 Task: Look for products with Eral Grey flavor.
Action: Mouse pressed left at (22, 91)
Screenshot: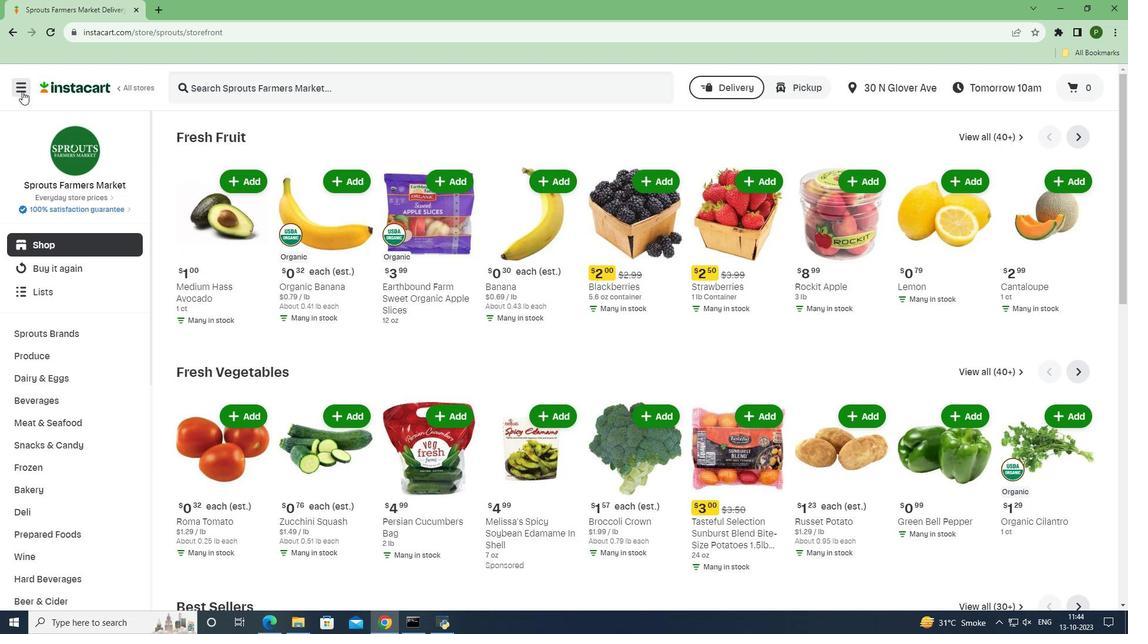 
Action: Mouse moved to (58, 315)
Screenshot: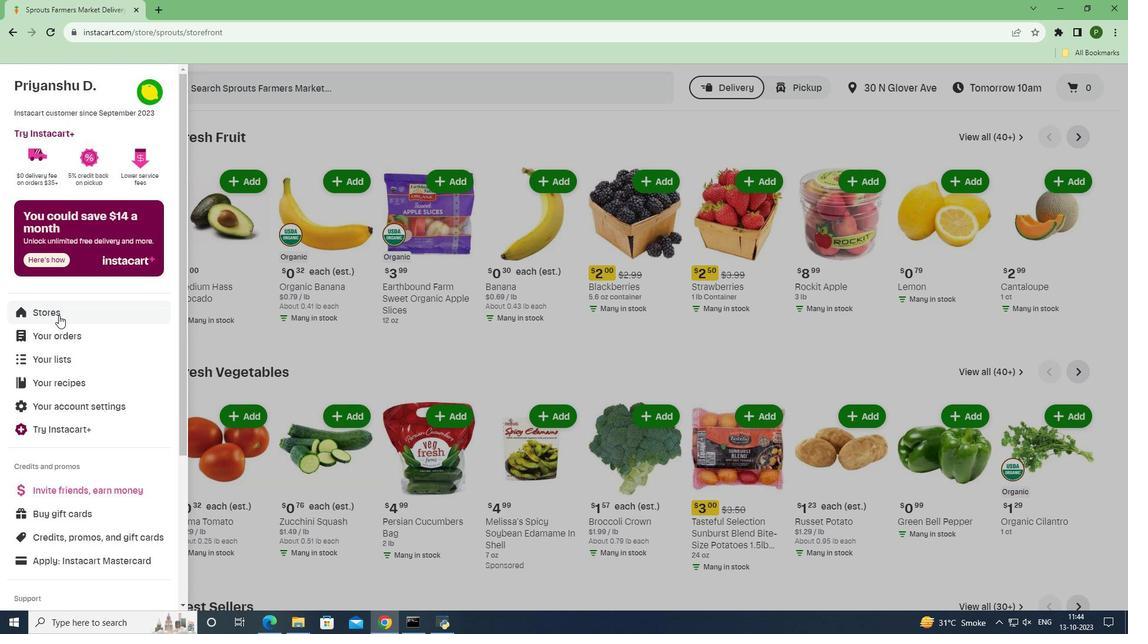 
Action: Mouse pressed left at (58, 315)
Screenshot: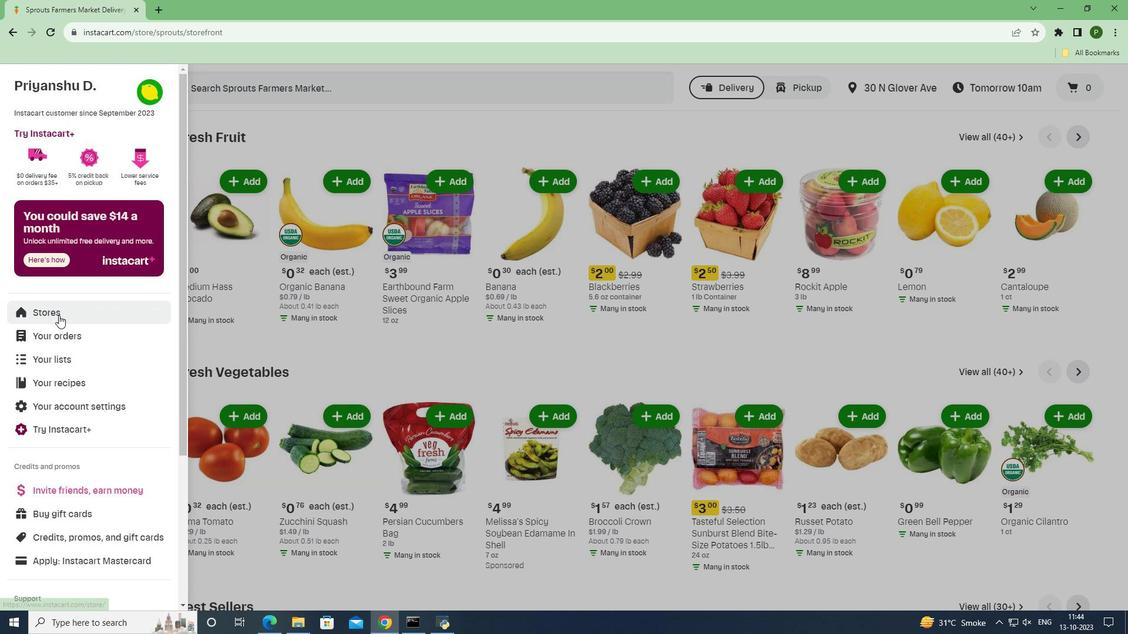 
Action: Mouse moved to (271, 137)
Screenshot: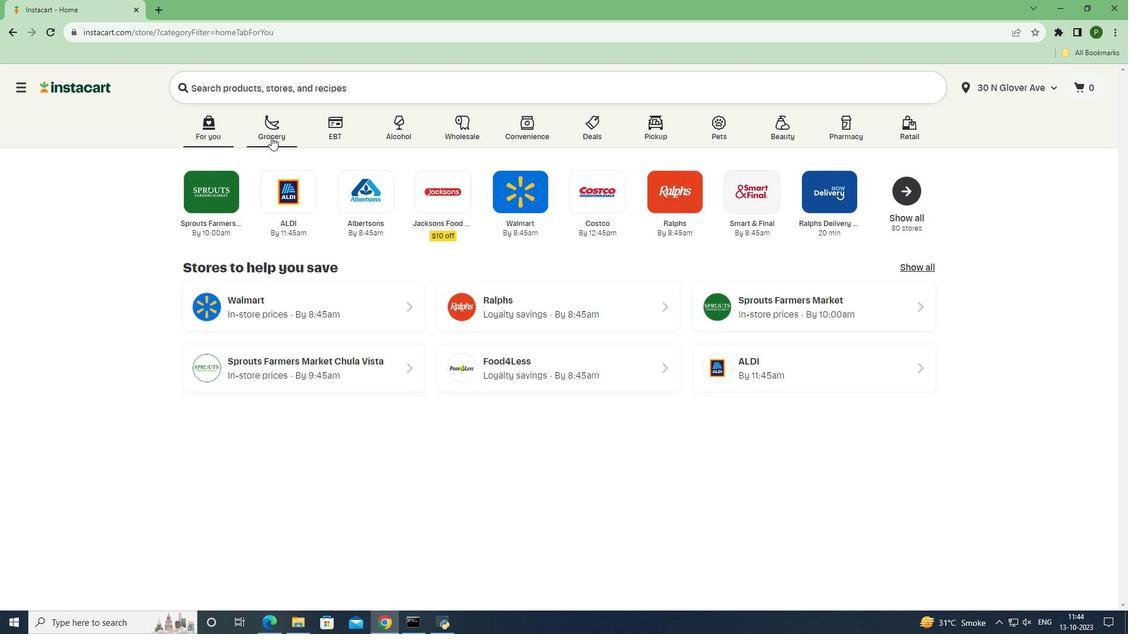 
Action: Mouse pressed left at (271, 137)
Screenshot: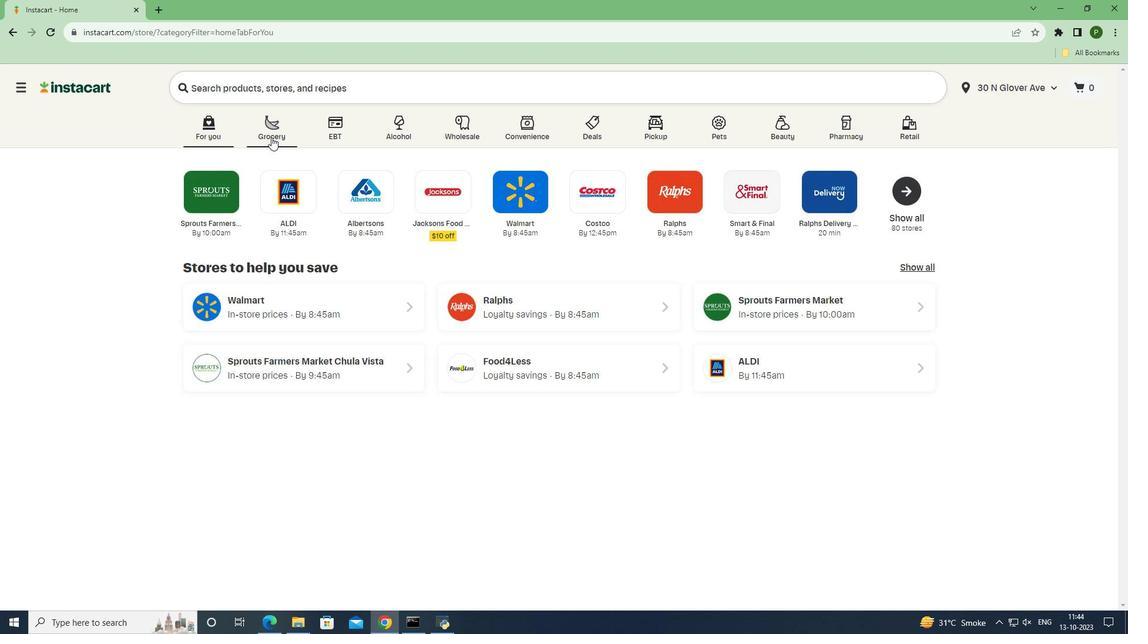 
Action: Mouse moved to (712, 266)
Screenshot: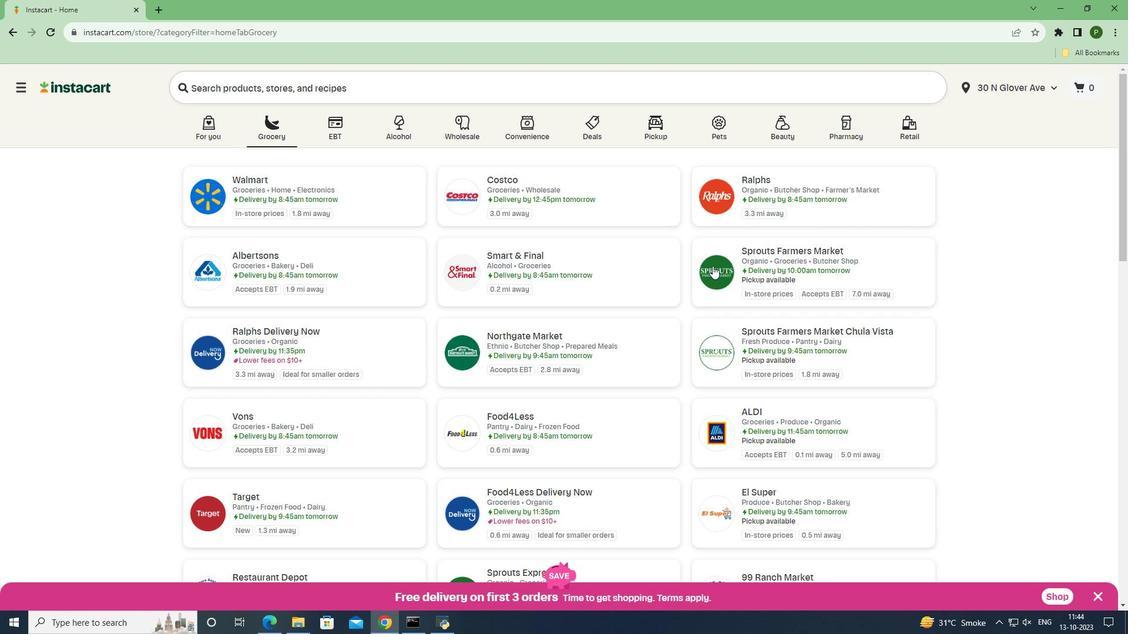 
Action: Mouse pressed left at (712, 266)
Screenshot: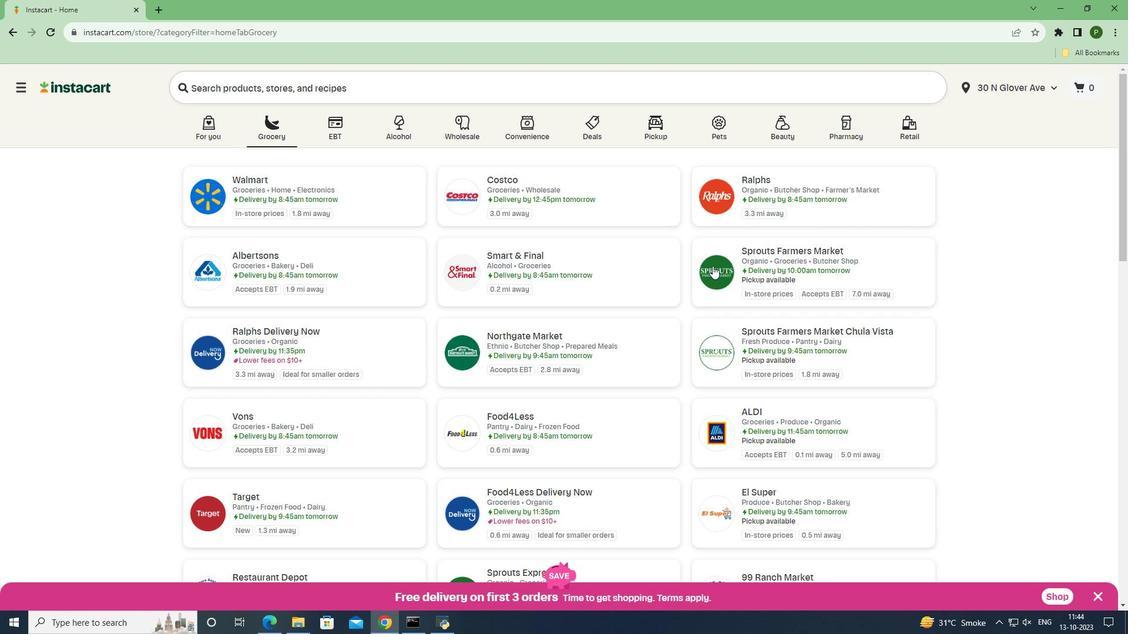 
Action: Mouse moved to (80, 400)
Screenshot: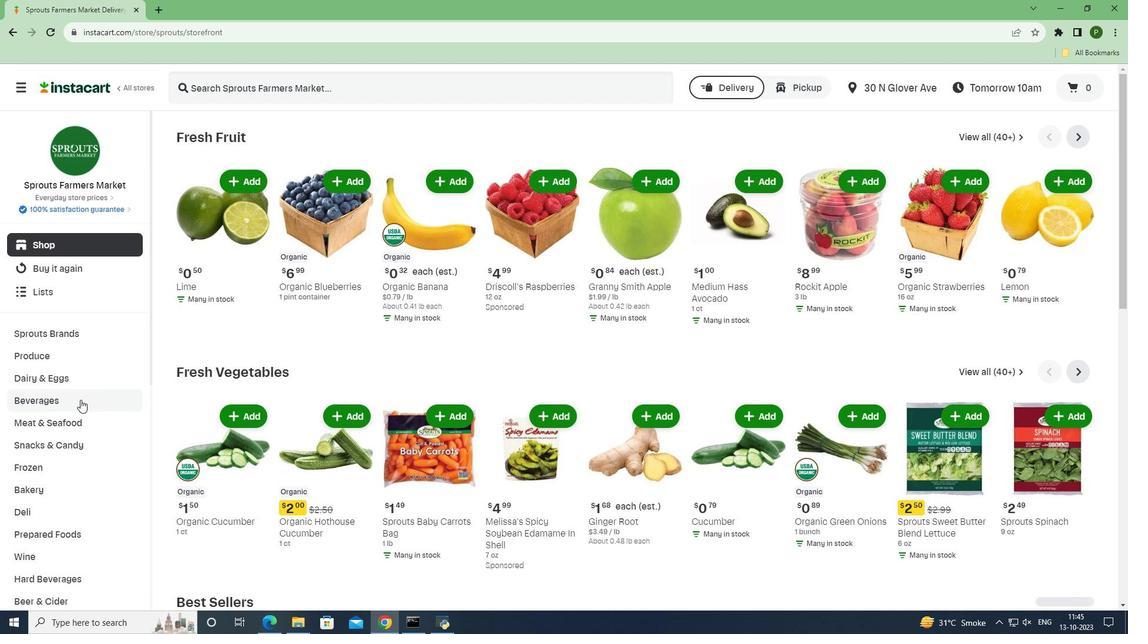 
Action: Mouse pressed left at (80, 400)
Screenshot: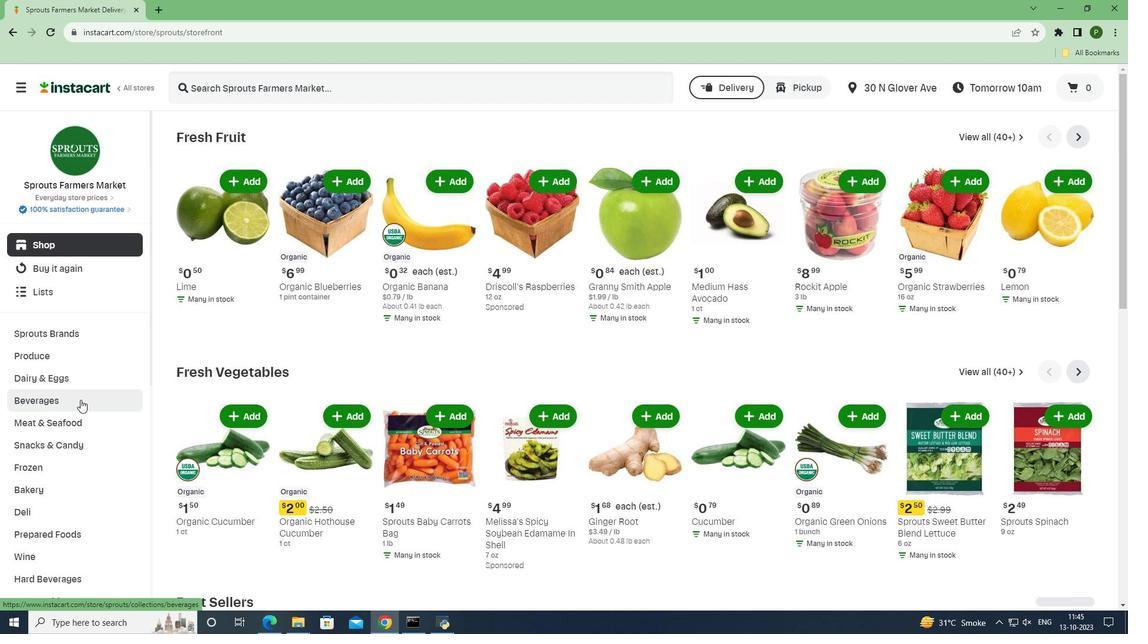 
Action: Mouse moved to (1021, 161)
Screenshot: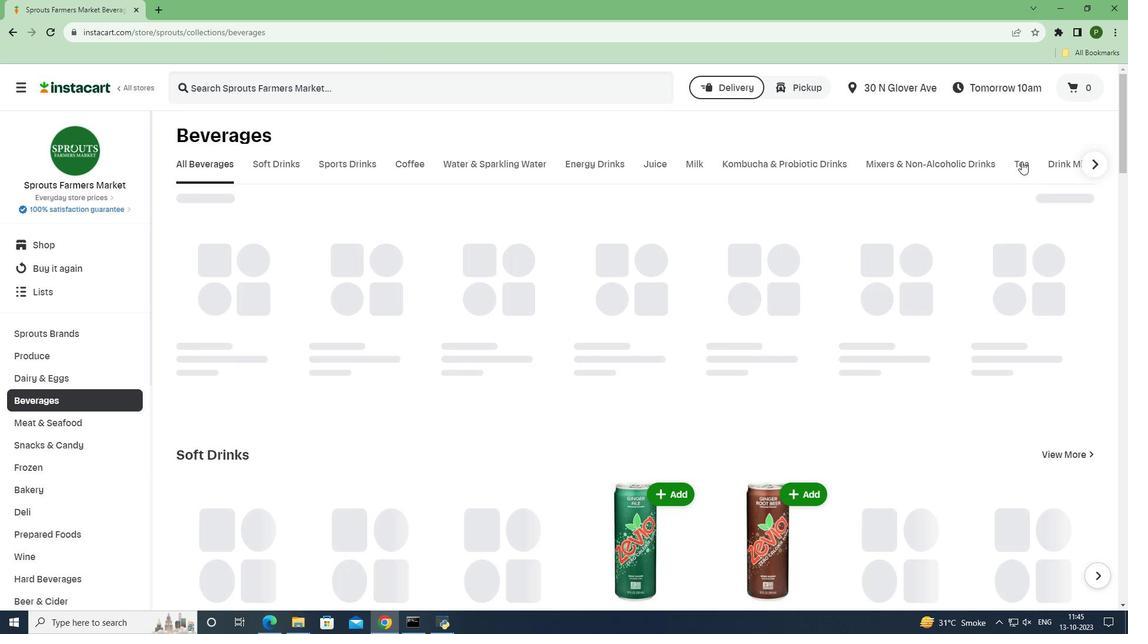 
Action: Mouse pressed left at (1021, 161)
Screenshot: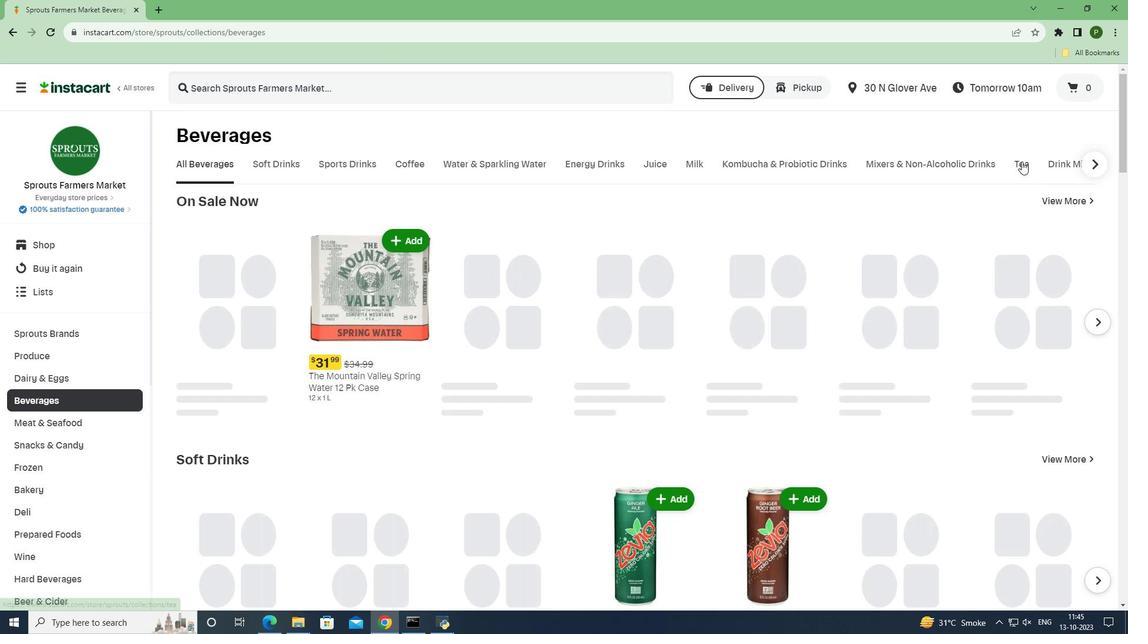 
Action: Mouse moved to (216, 265)
Screenshot: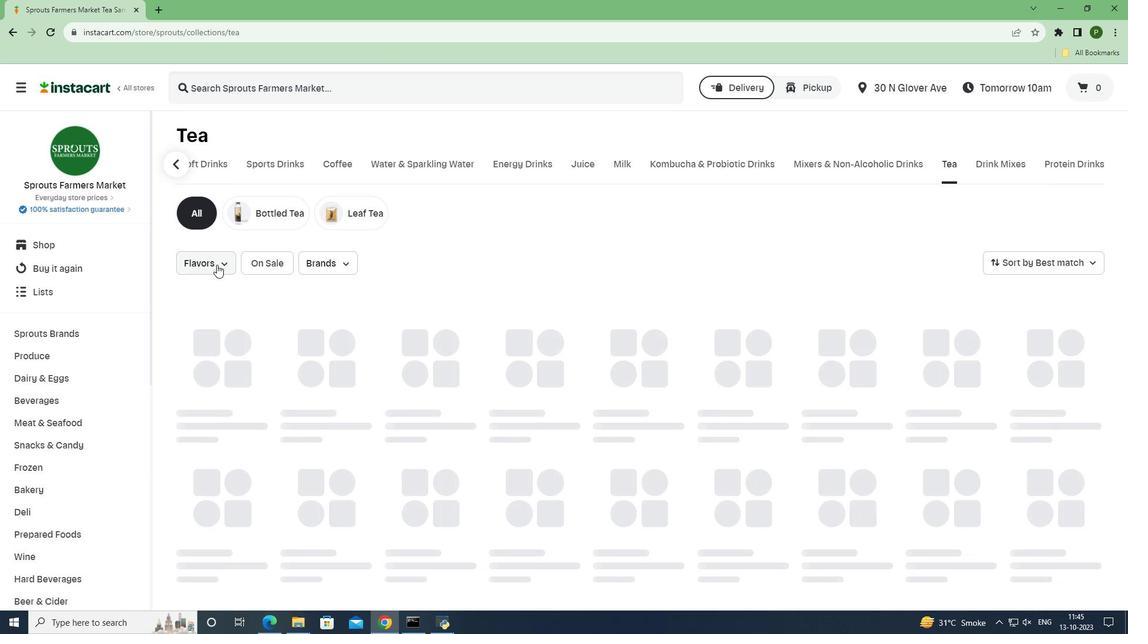 
Action: Mouse pressed left at (216, 265)
Screenshot: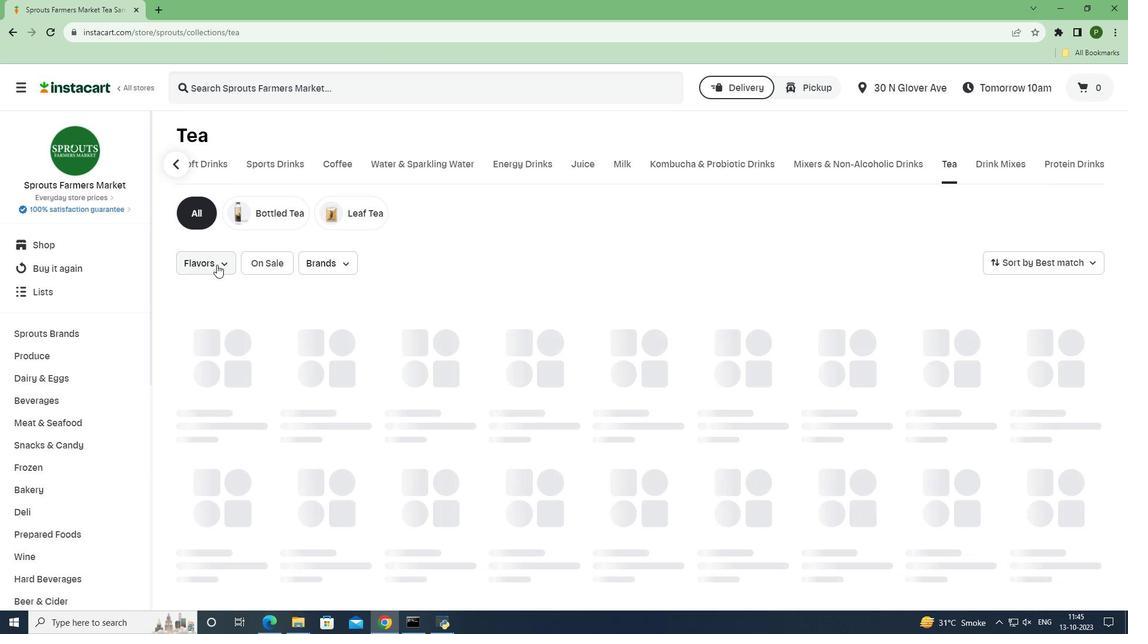 
Action: Mouse moved to (242, 353)
Screenshot: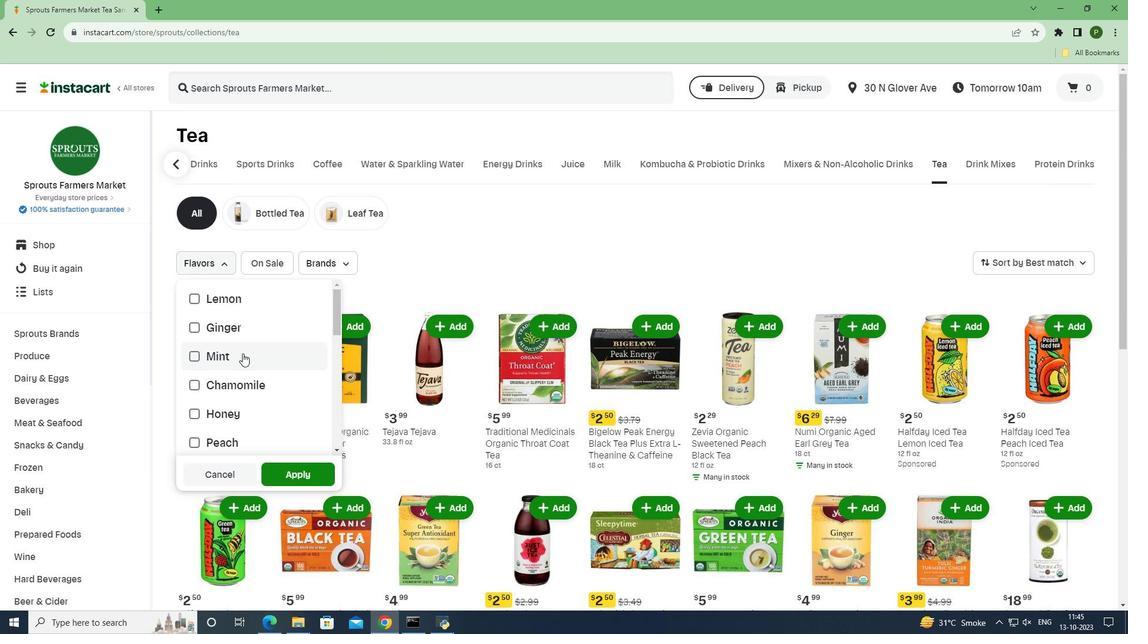 
Action: Mouse scrolled (242, 353) with delta (0, 0)
Screenshot: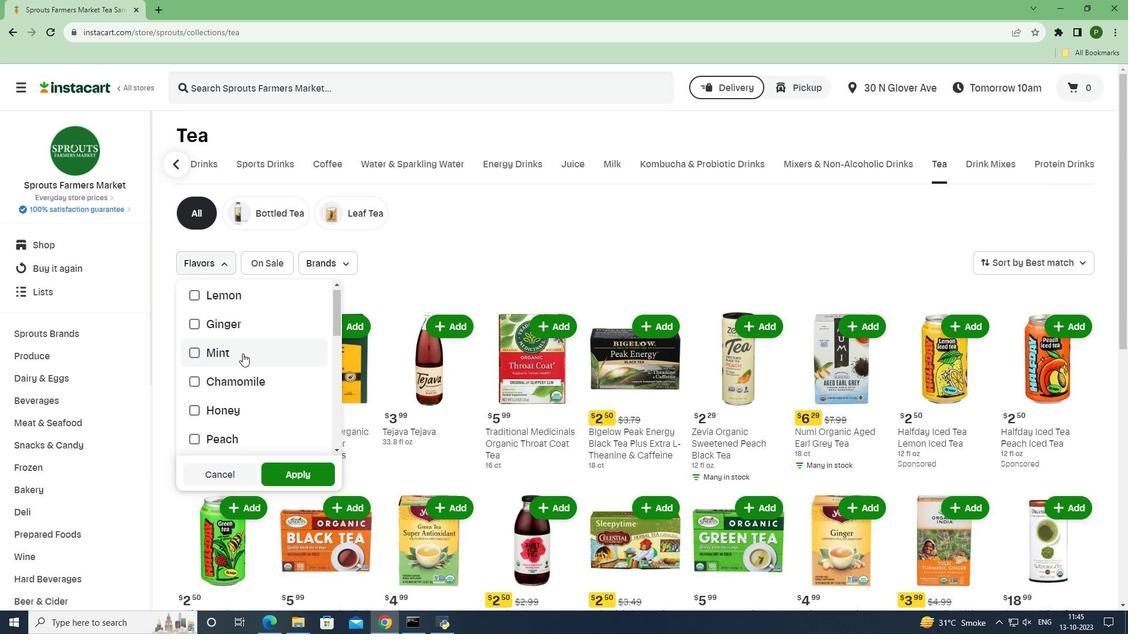 
Action: Mouse scrolled (242, 353) with delta (0, 0)
Screenshot: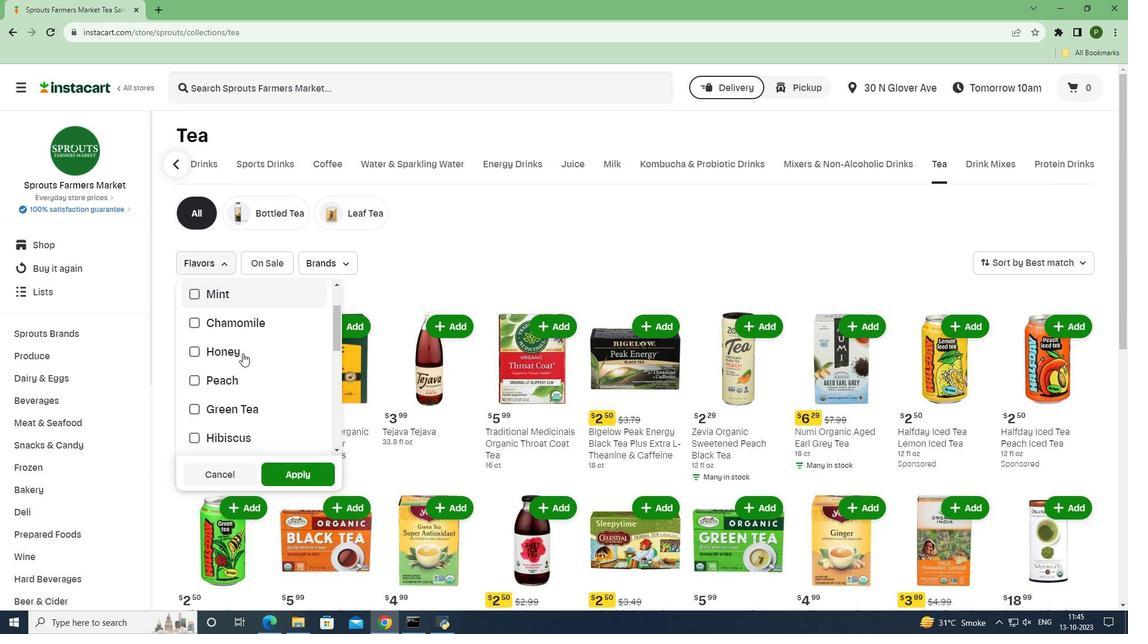 
Action: Mouse scrolled (242, 353) with delta (0, 0)
Screenshot: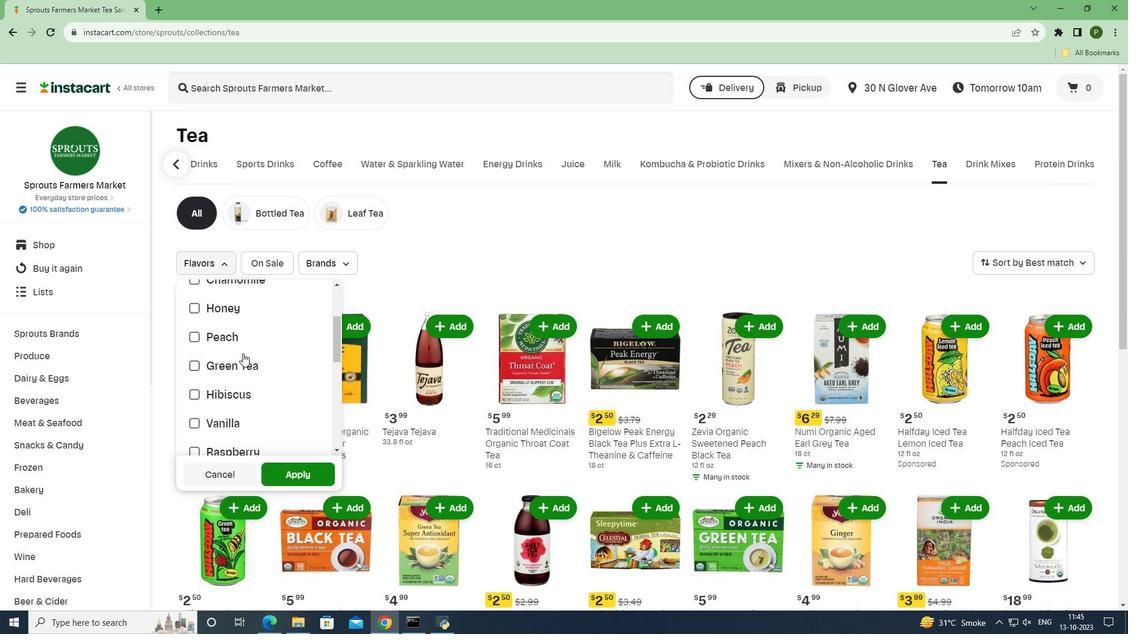 
Action: Mouse scrolled (242, 353) with delta (0, 0)
Screenshot: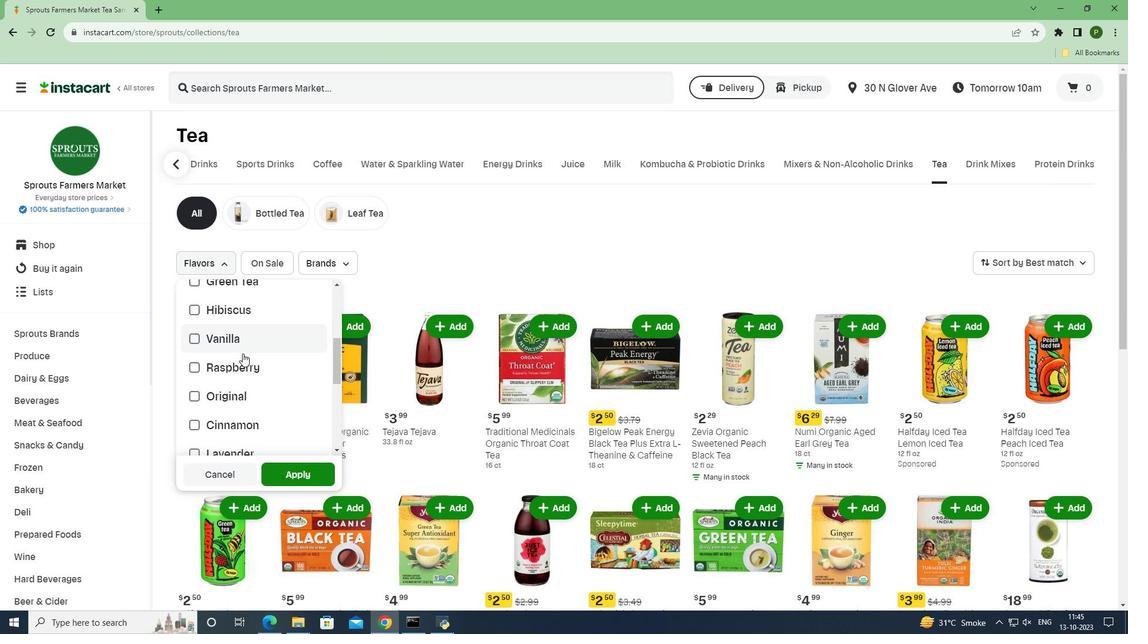 
Action: Mouse scrolled (242, 353) with delta (0, 0)
Screenshot: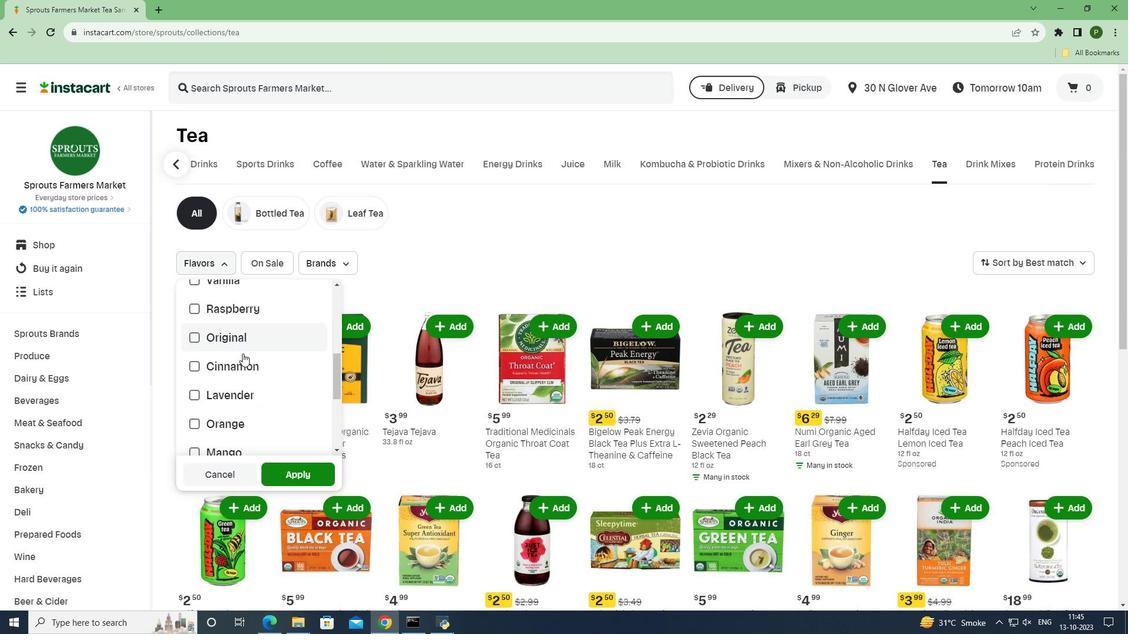 
Action: Mouse scrolled (242, 353) with delta (0, 0)
Screenshot: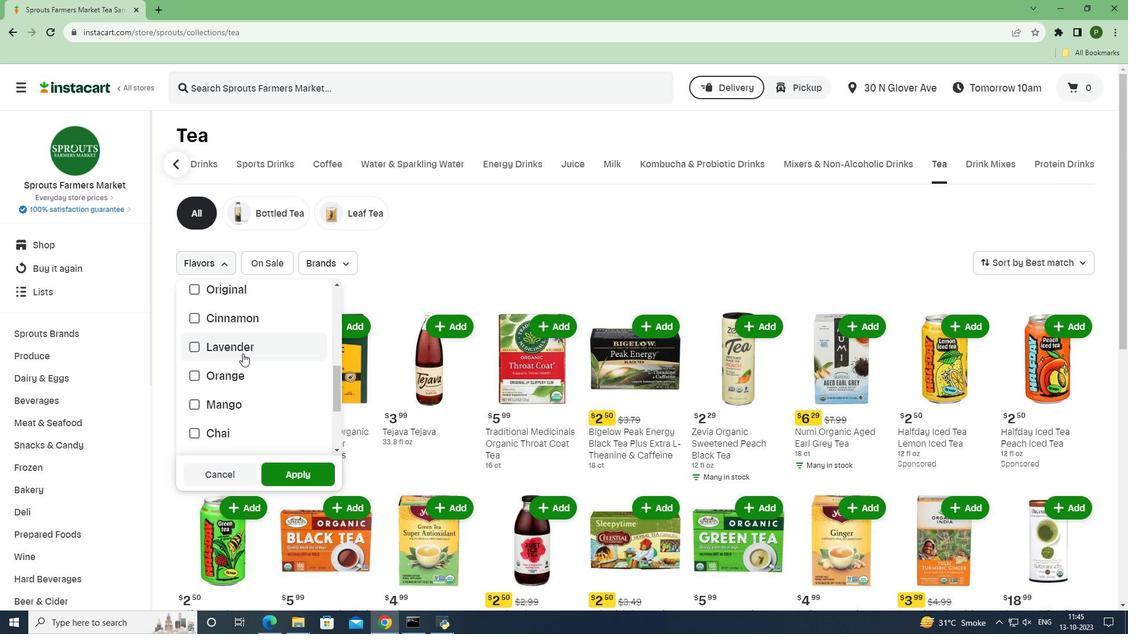 
Action: Mouse scrolled (242, 353) with delta (0, 0)
Screenshot: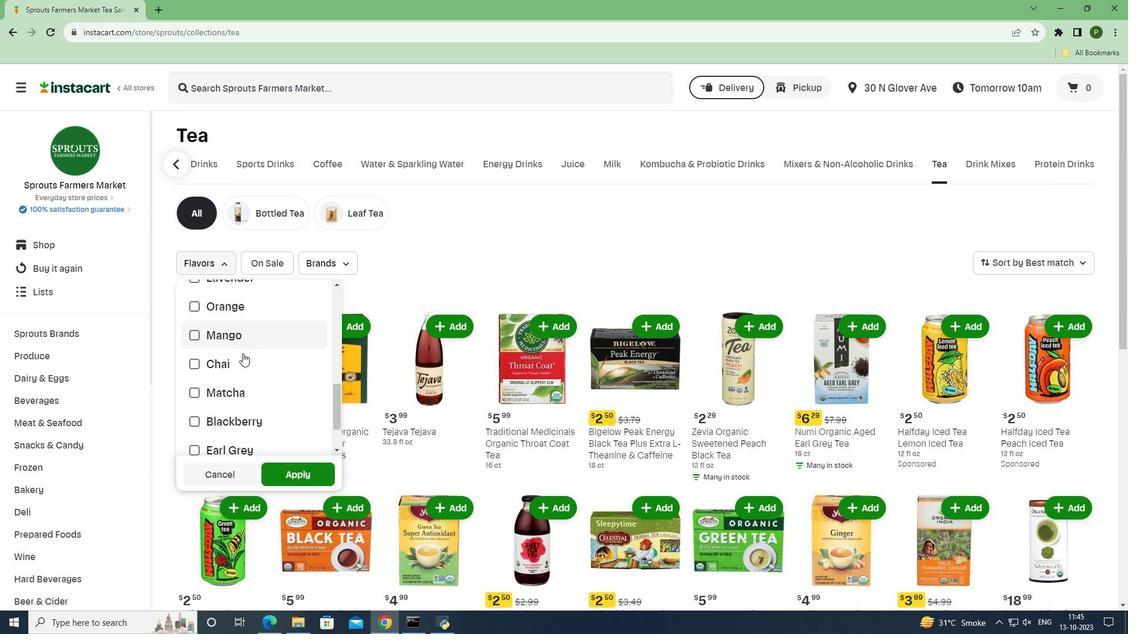 
Action: Mouse moved to (243, 404)
Screenshot: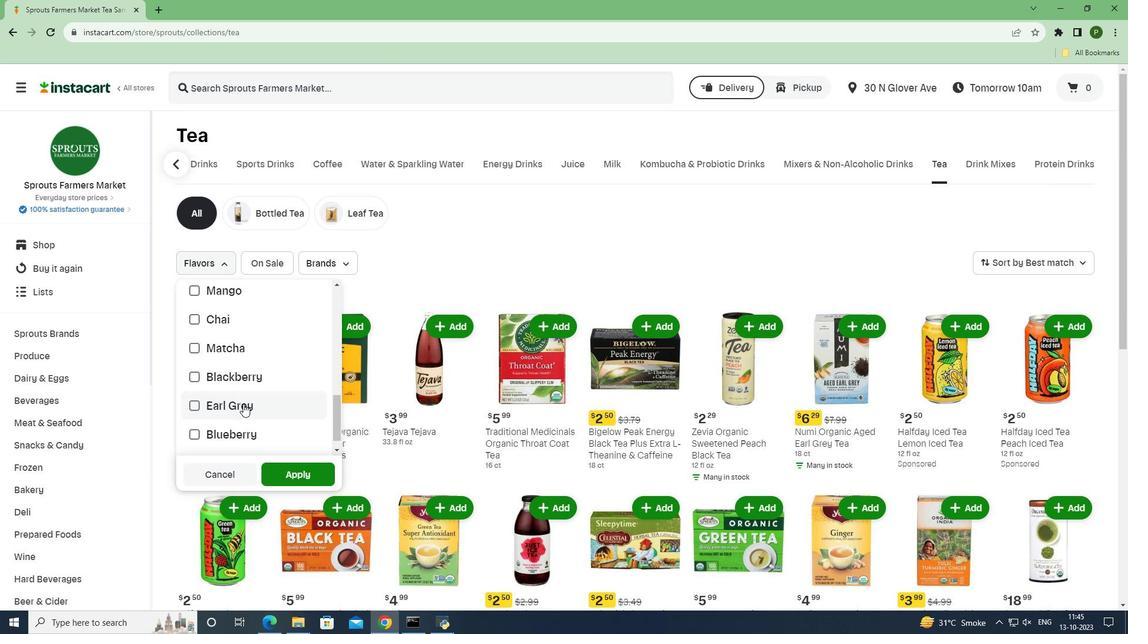 
Action: Mouse pressed left at (243, 404)
Screenshot: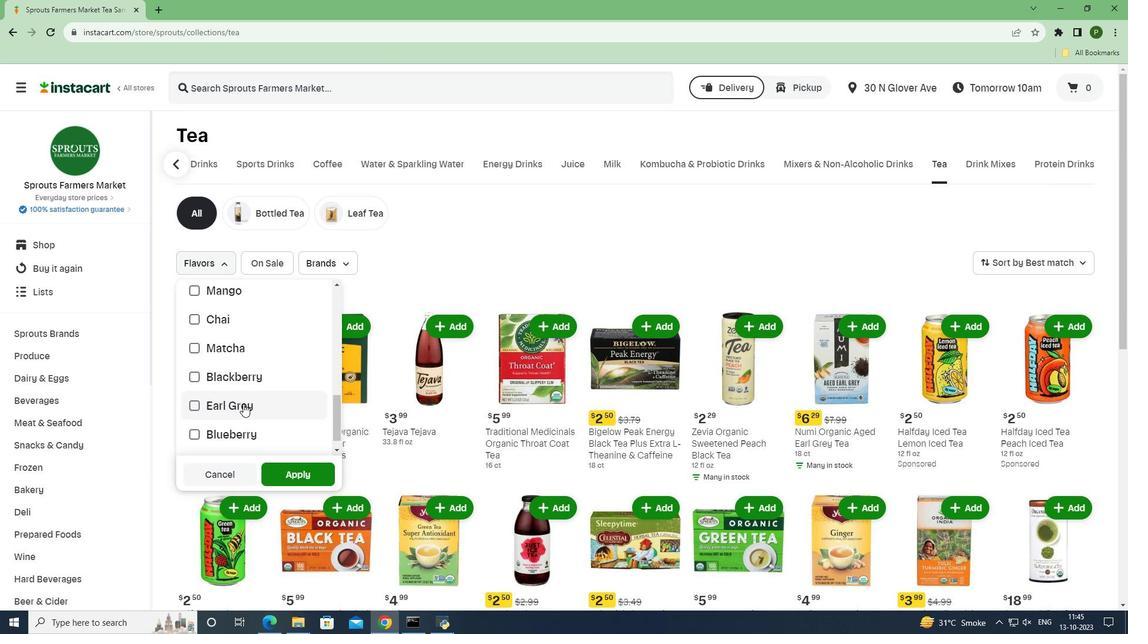 
Action: Mouse moved to (283, 471)
Screenshot: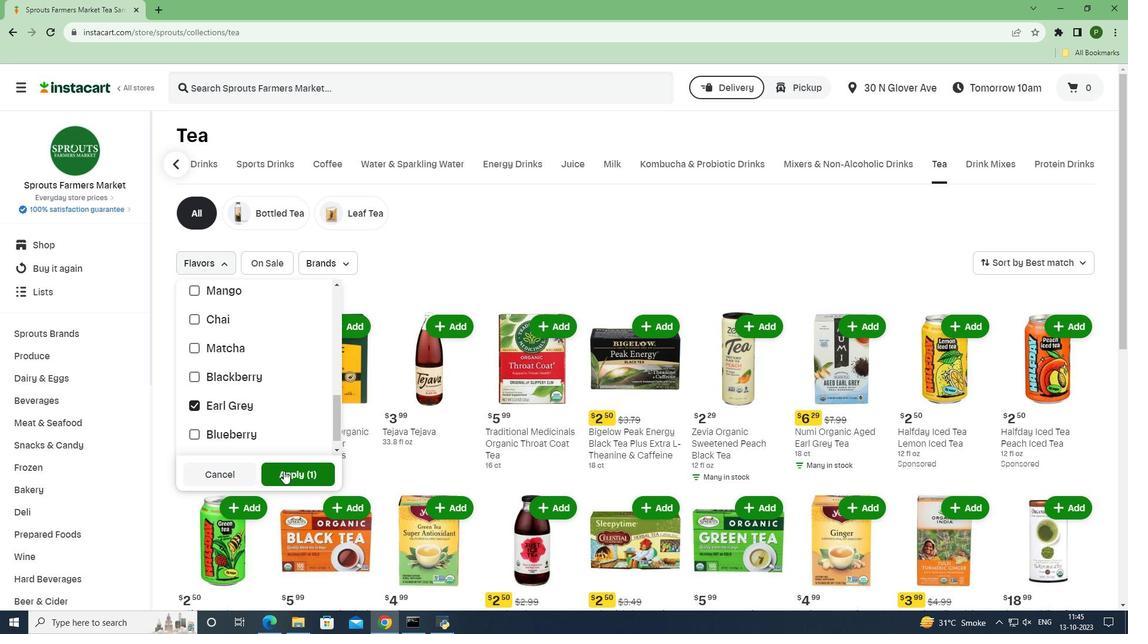 
Action: Mouse pressed left at (283, 471)
Screenshot: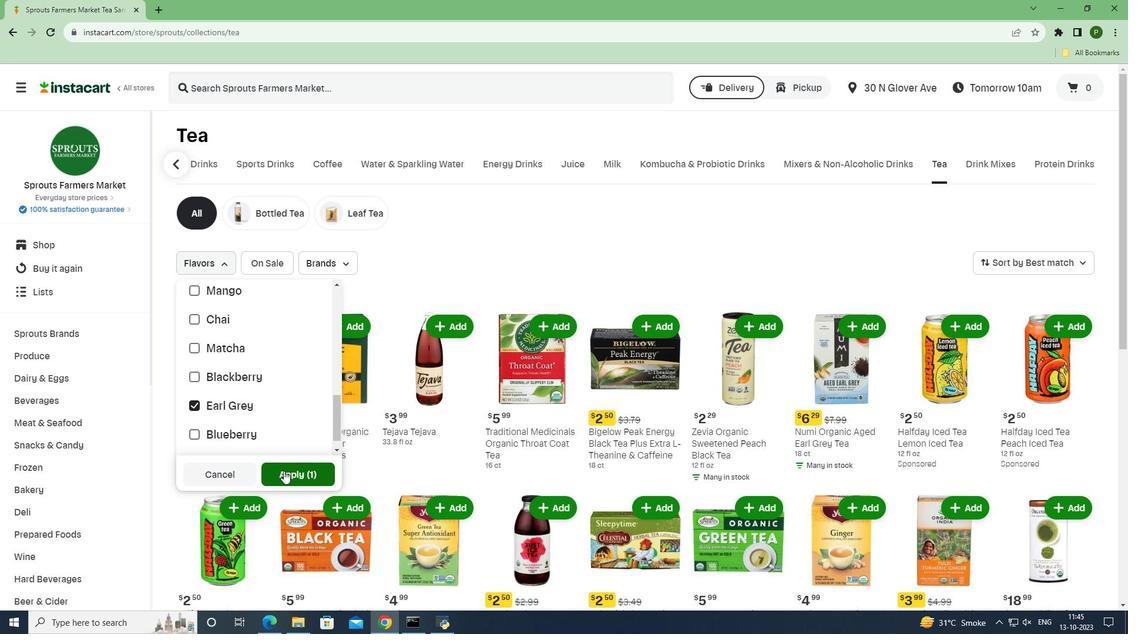
Action: Mouse moved to (420, 490)
Screenshot: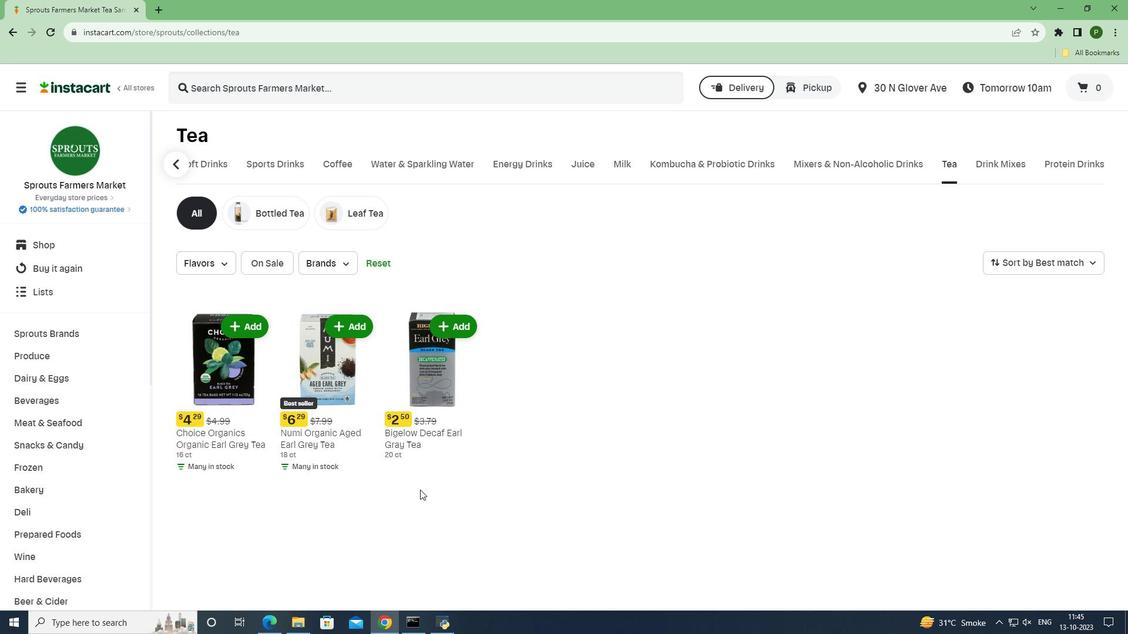 
